 Task: Select the doubleclick in the expand mode.
Action: Mouse moved to (20, 489)
Screenshot: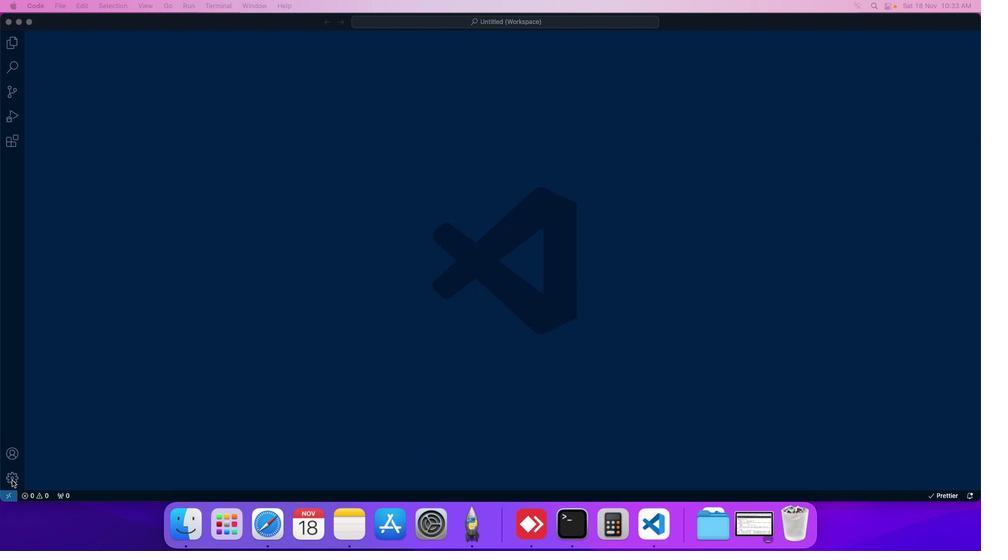 
Action: Mouse pressed left at (20, 489)
Screenshot: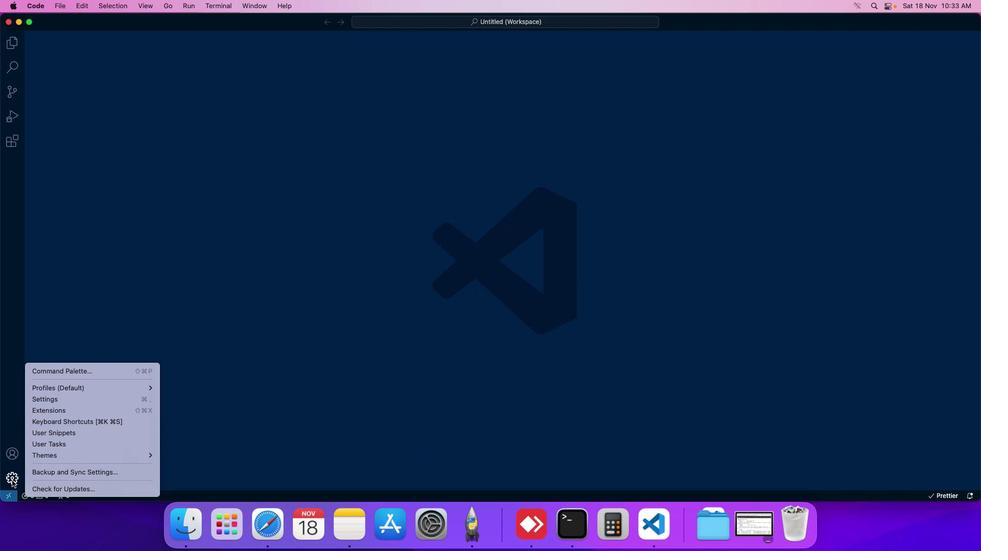 
Action: Mouse moved to (51, 409)
Screenshot: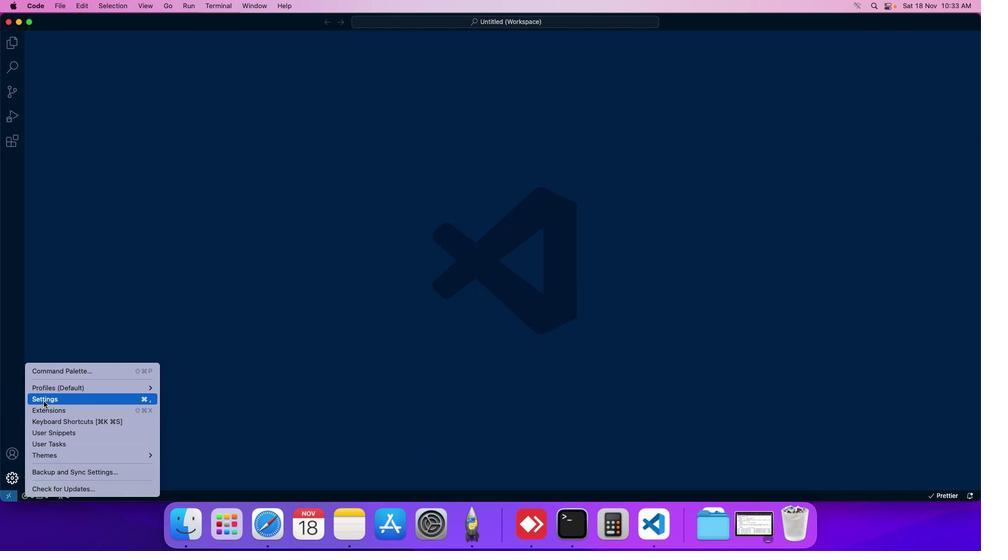 
Action: Mouse pressed left at (51, 409)
Screenshot: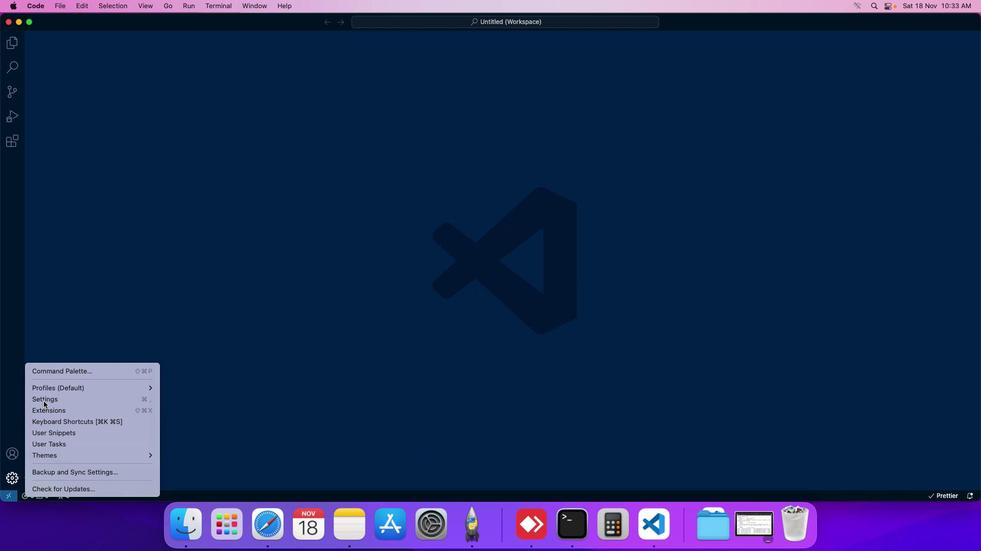 
Action: Mouse moved to (249, 89)
Screenshot: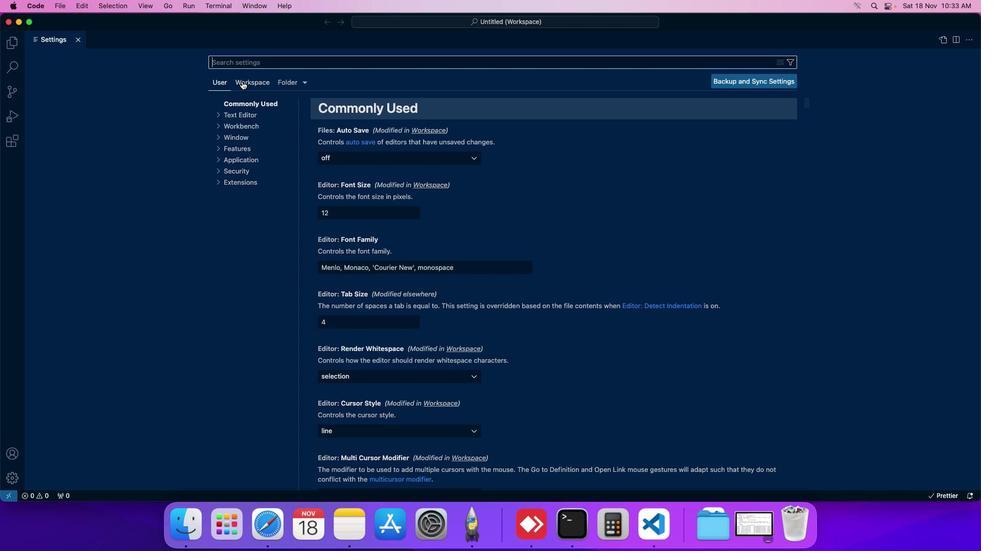 
Action: Mouse pressed left at (249, 89)
Screenshot: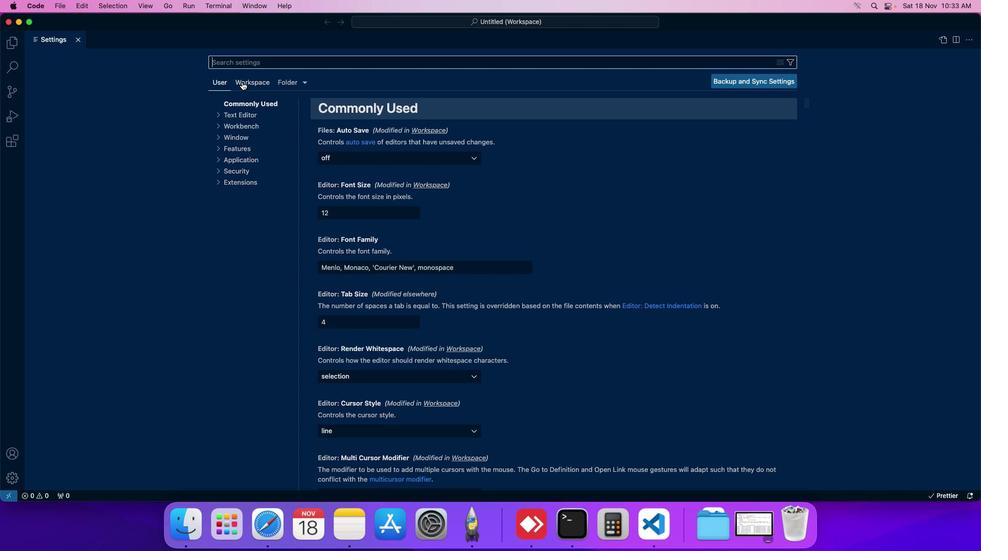 
Action: Mouse moved to (245, 133)
Screenshot: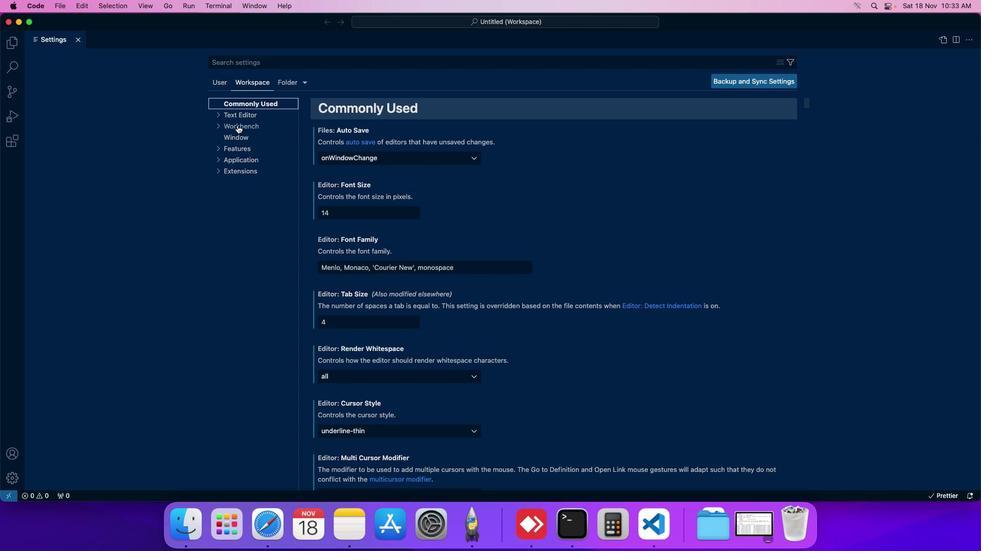 
Action: Mouse pressed left at (245, 133)
Screenshot: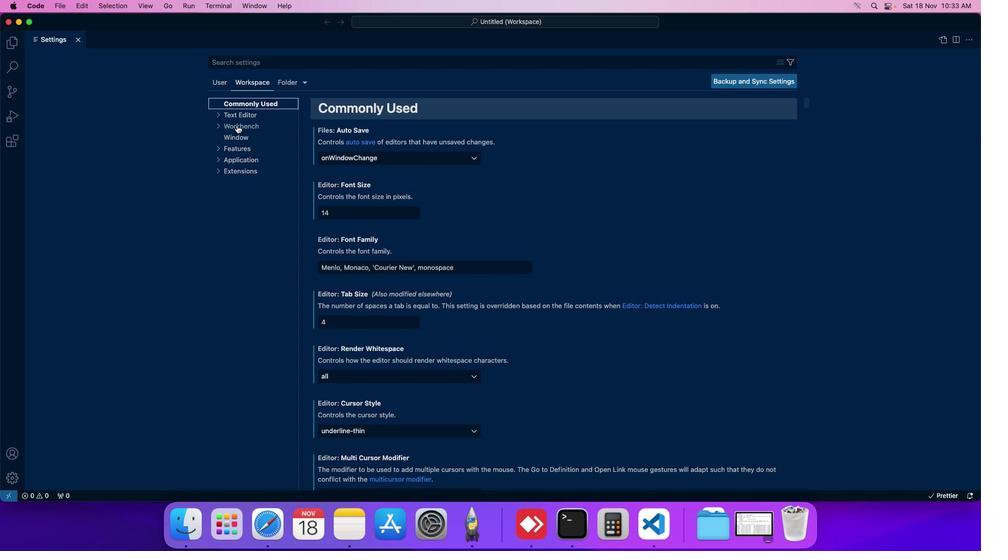 
Action: Mouse moved to (241, 142)
Screenshot: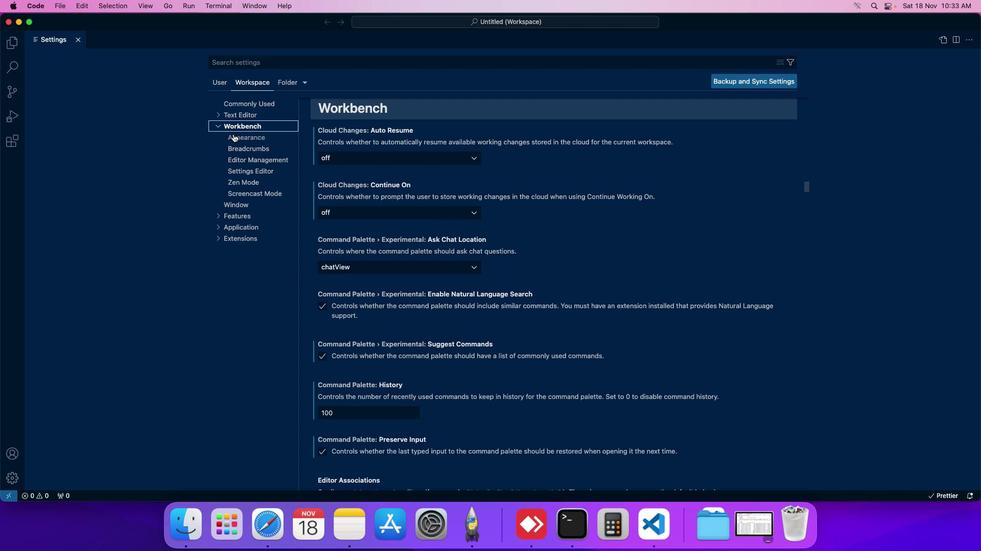 
Action: Mouse pressed left at (241, 142)
Screenshot: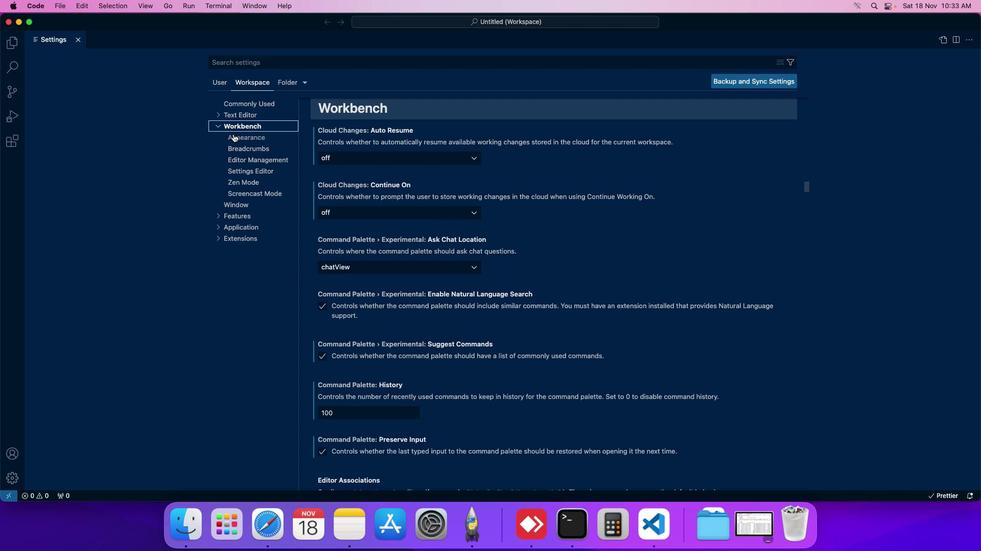 
Action: Mouse moved to (355, 219)
Screenshot: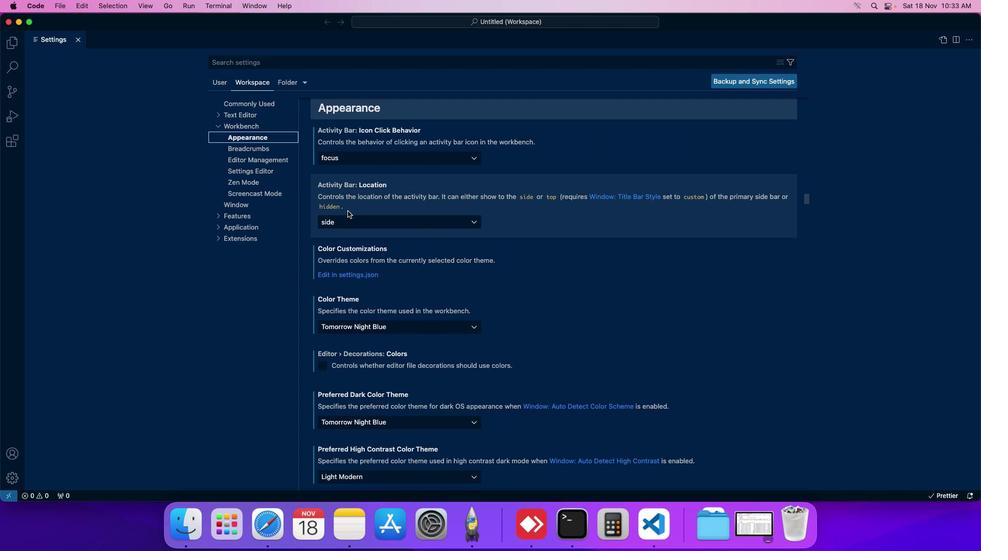 
Action: Mouse scrolled (355, 219) with delta (8, 7)
Screenshot: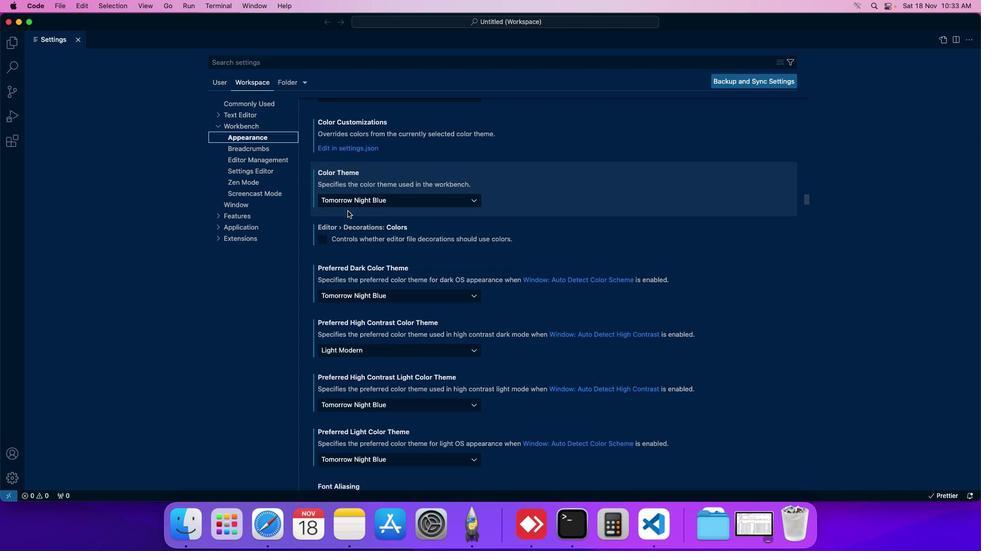 
Action: Mouse scrolled (355, 219) with delta (8, 7)
Screenshot: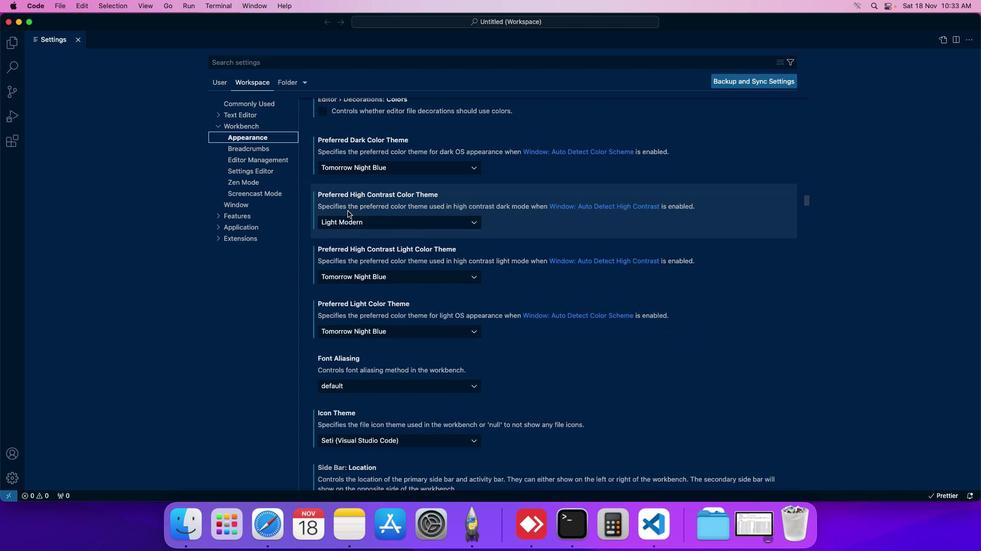 
Action: Mouse scrolled (355, 219) with delta (8, 7)
Screenshot: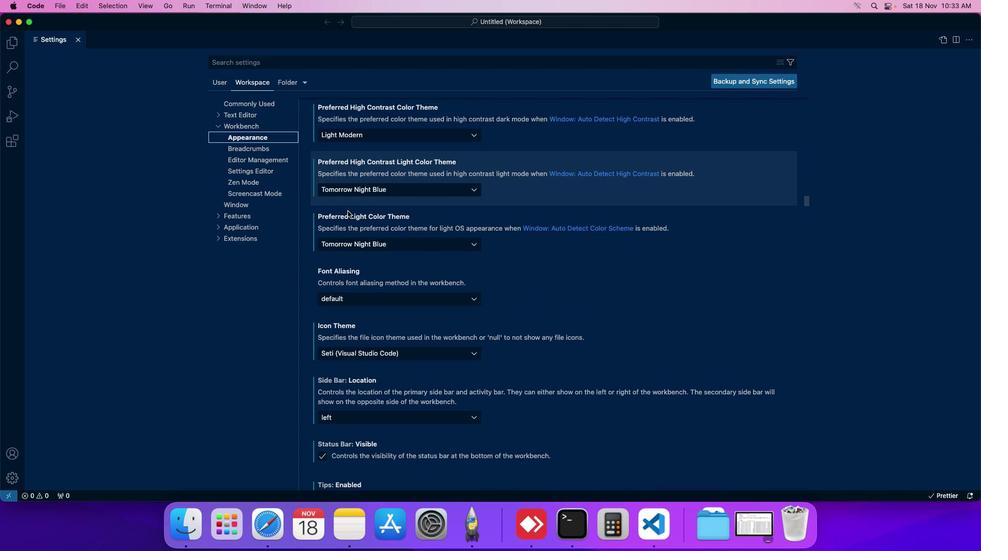 
Action: Mouse moved to (379, 370)
Screenshot: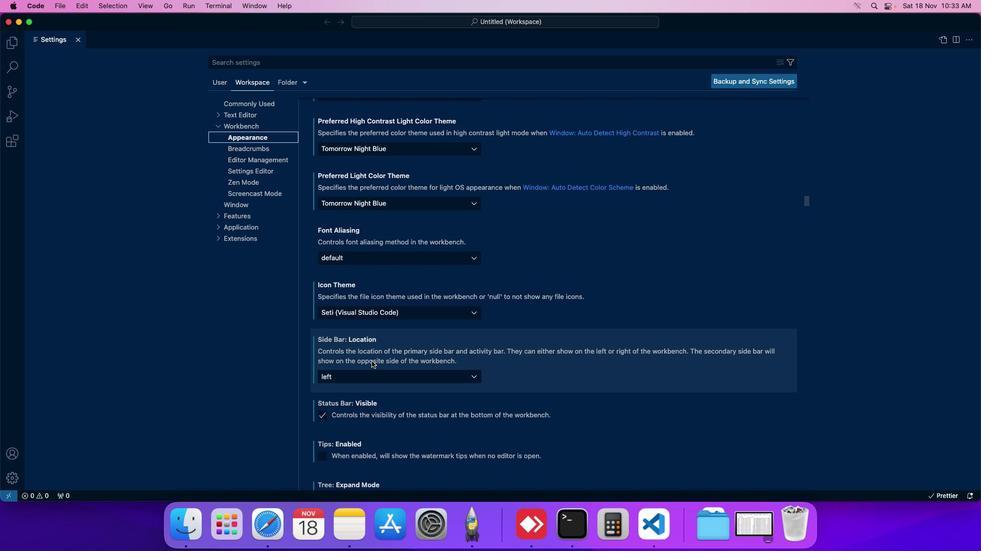 
Action: Mouse scrolled (379, 370) with delta (8, 7)
Screenshot: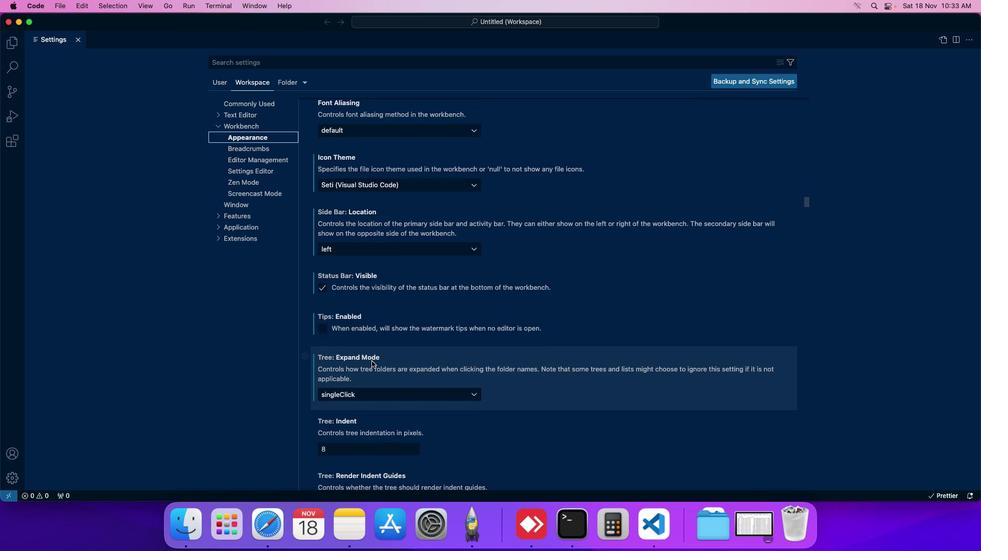 
Action: Mouse moved to (379, 367)
Screenshot: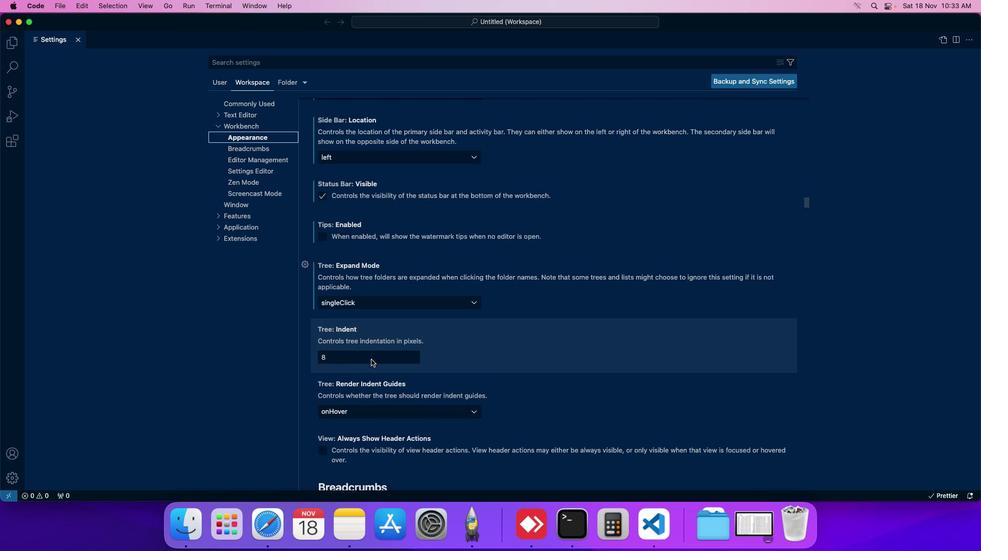 
Action: Mouse scrolled (379, 367) with delta (8, 7)
Screenshot: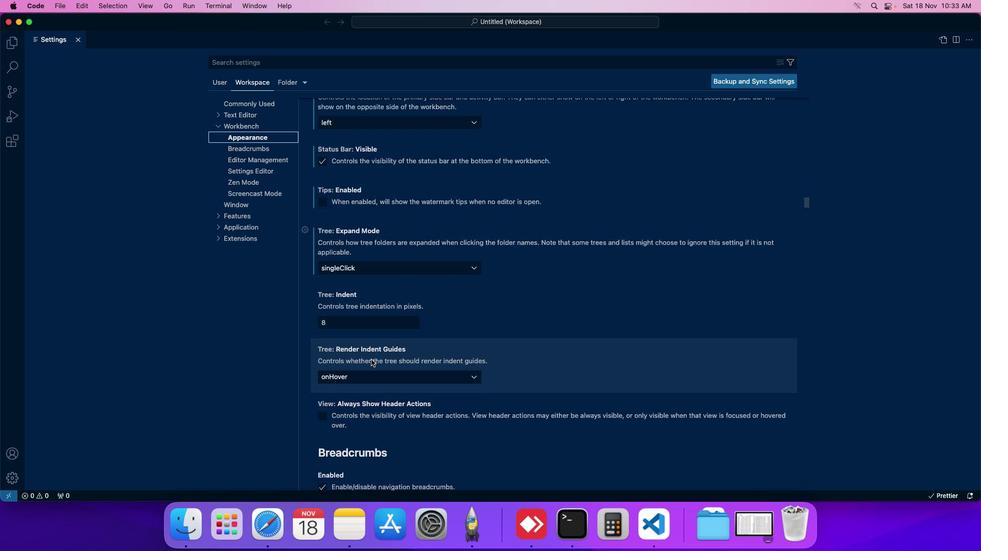 
Action: Mouse moved to (358, 274)
Screenshot: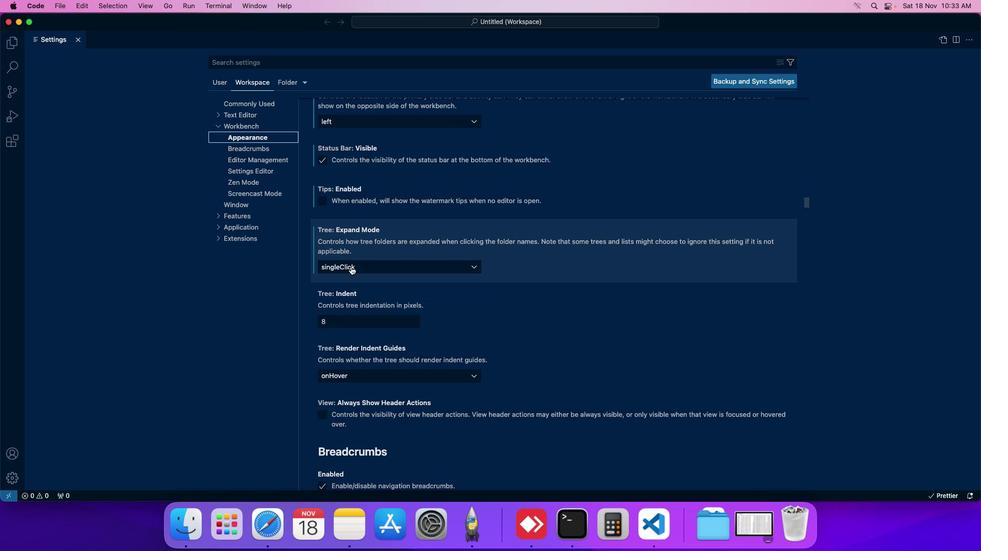 
Action: Mouse pressed left at (358, 274)
Screenshot: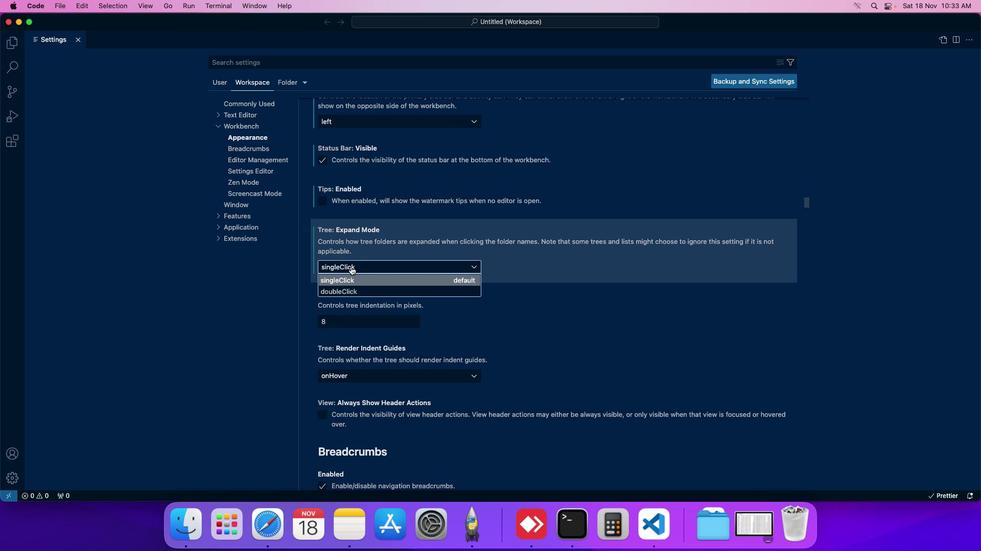 
Action: Mouse moved to (350, 296)
Screenshot: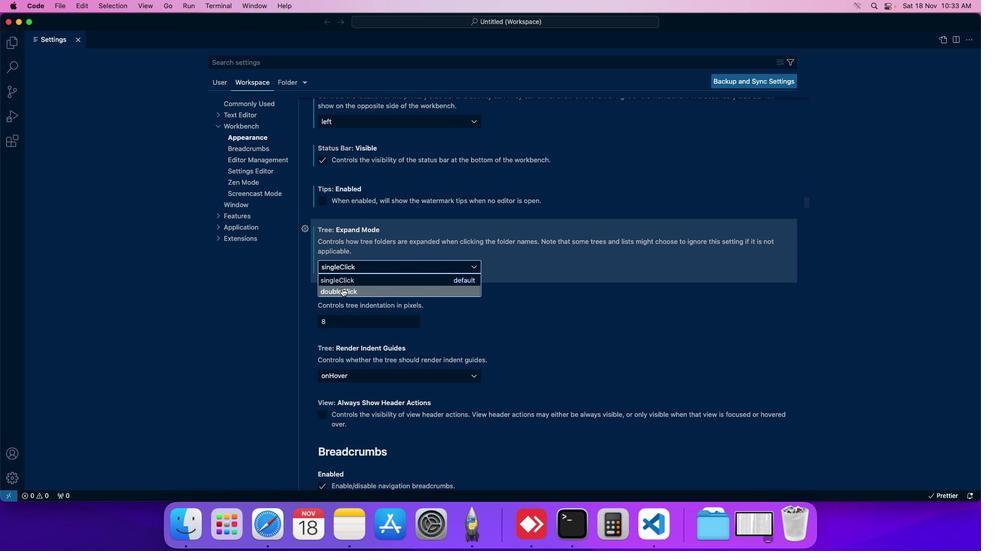 
Action: Mouse pressed left at (350, 296)
Screenshot: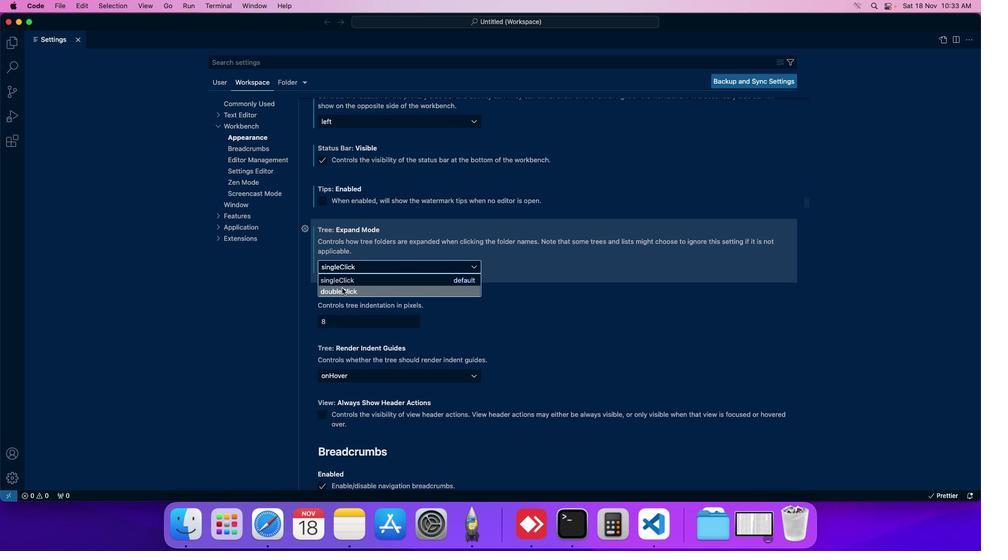 
Action: Mouse moved to (308, 311)
Screenshot: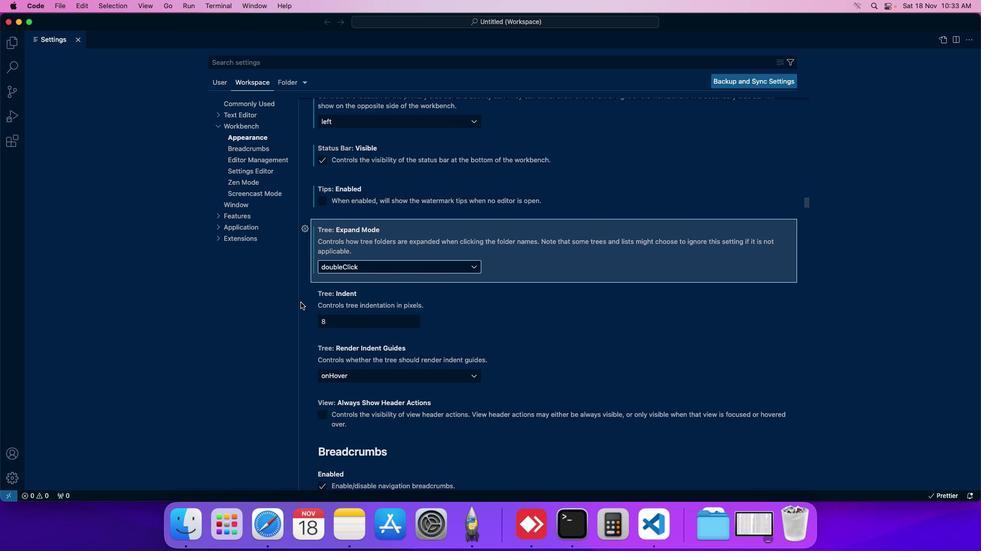 
